 Task: Set the noise floor for compressor effect to -40 dB.
Action: Mouse moved to (438, 97)
Screenshot: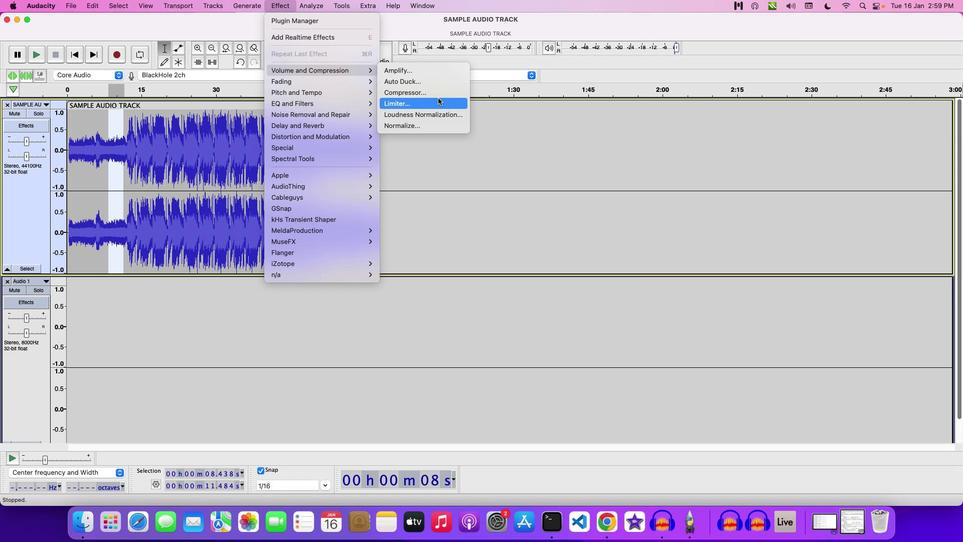 
Action: Mouse pressed left at (438, 97)
Screenshot: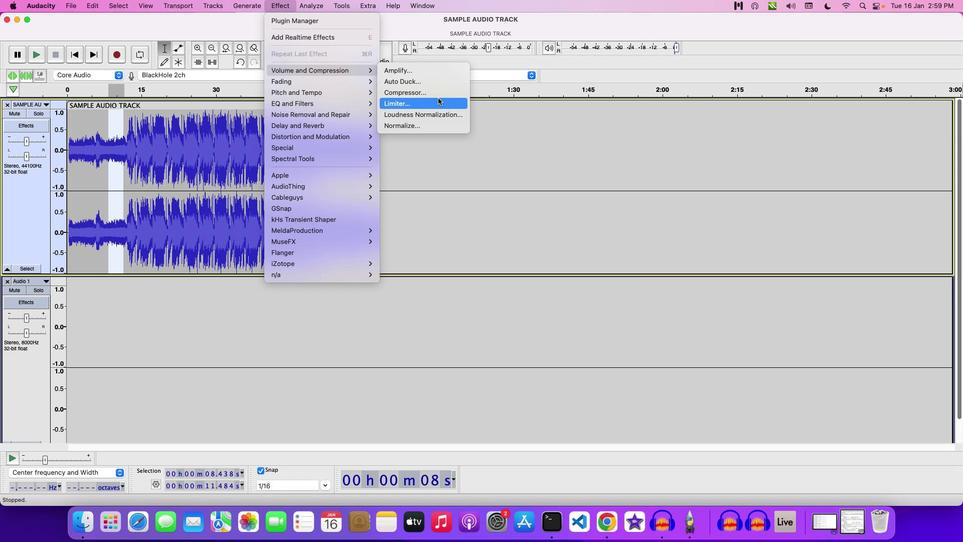 
Action: Mouse moved to (497, 307)
Screenshot: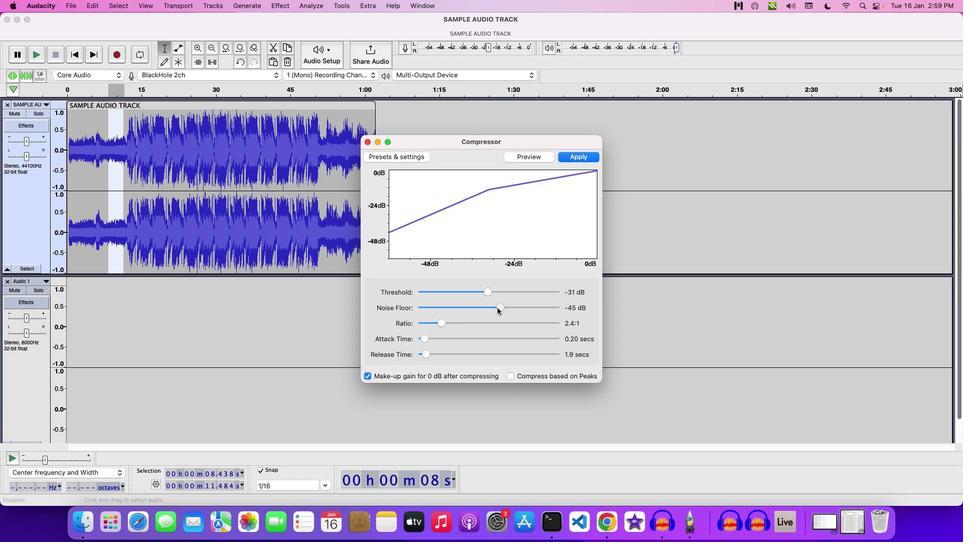 
Action: Mouse pressed left at (497, 307)
Screenshot: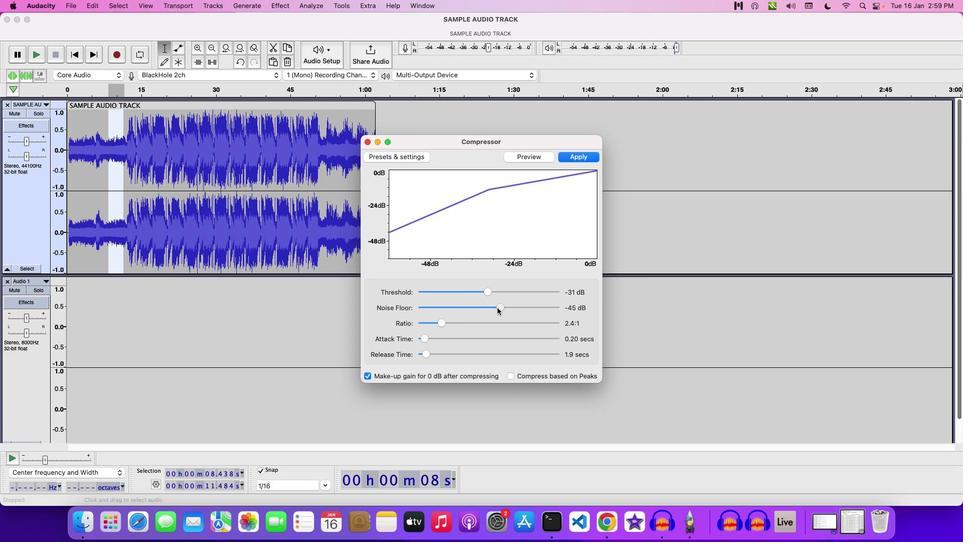 
Action: Mouse moved to (499, 307)
Screenshot: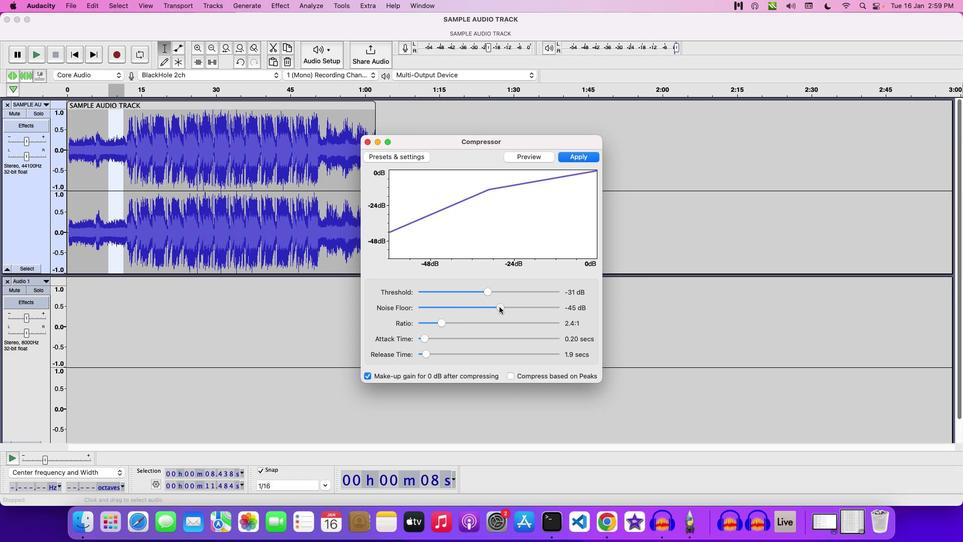
Action: Mouse pressed left at (499, 307)
Screenshot: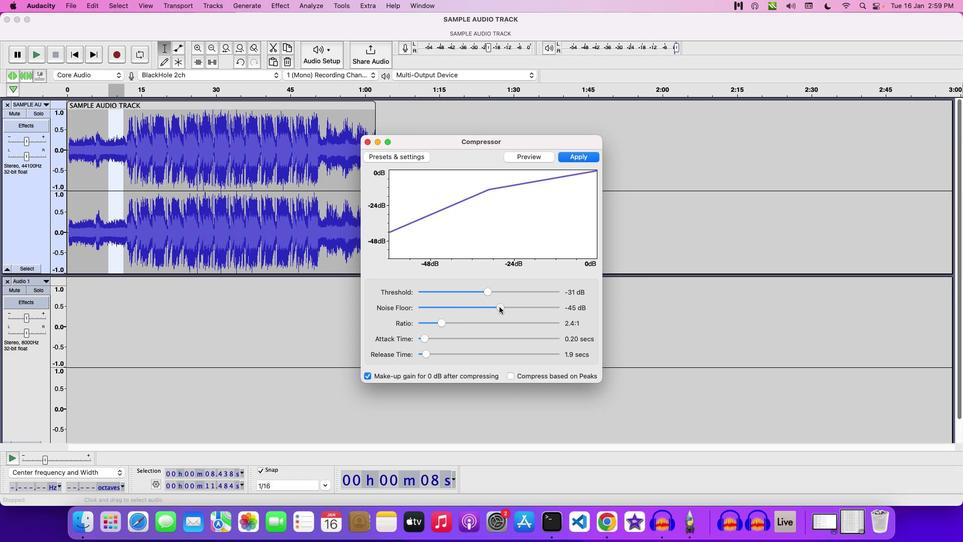 
Action: Mouse moved to (503, 308)
Screenshot: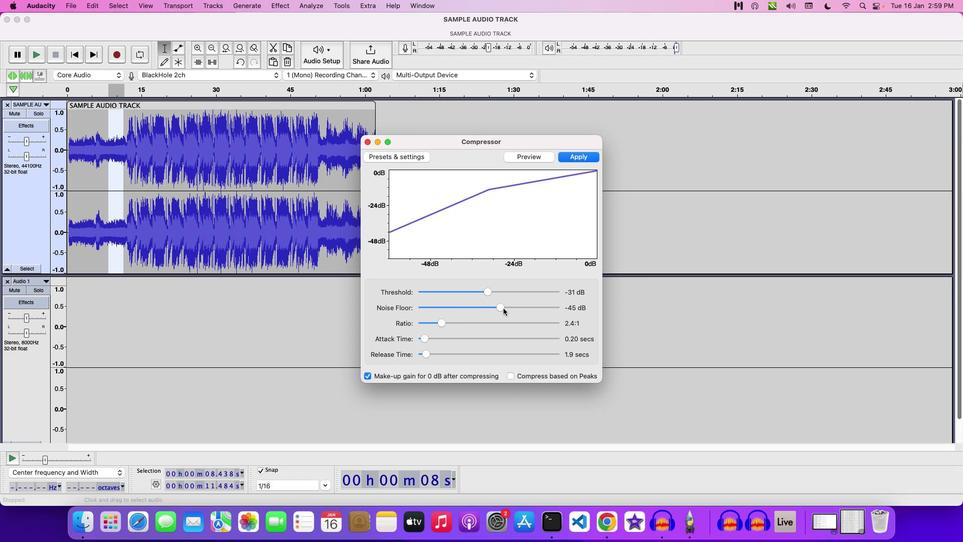 
Action: Mouse pressed left at (503, 308)
Screenshot: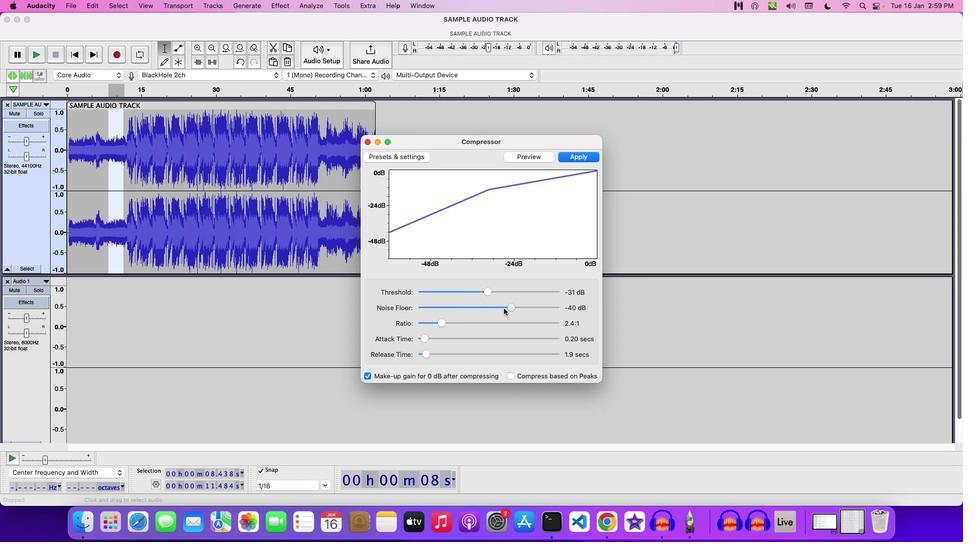 
Action: Mouse moved to (504, 186)
Screenshot: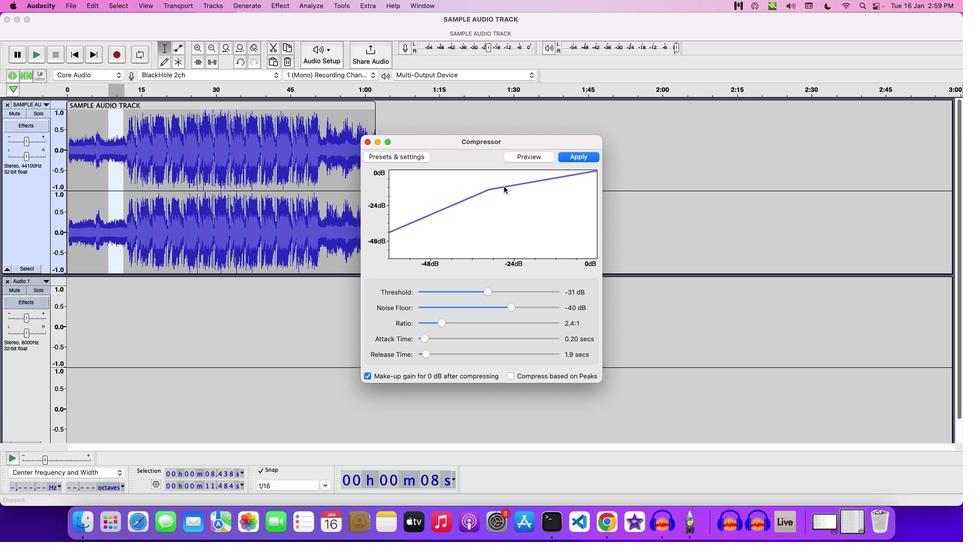 
